 Task: Customize the duration of the meeting "Feedback Session" to 10 minutes.
Action: Mouse moved to (501, 231)
Screenshot: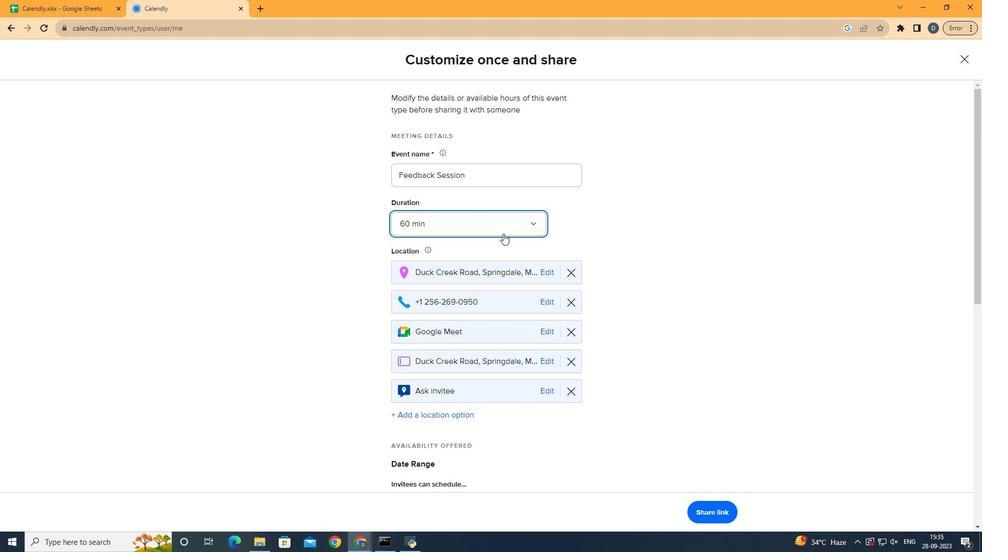 
Action: Mouse pressed left at (501, 231)
Screenshot: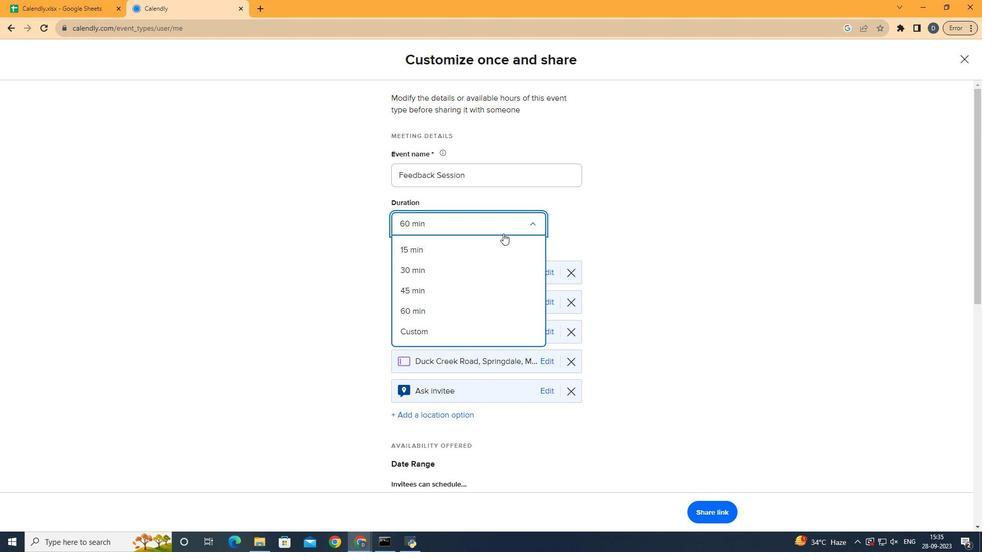 
Action: Mouse moved to (482, 324)
Screenshot: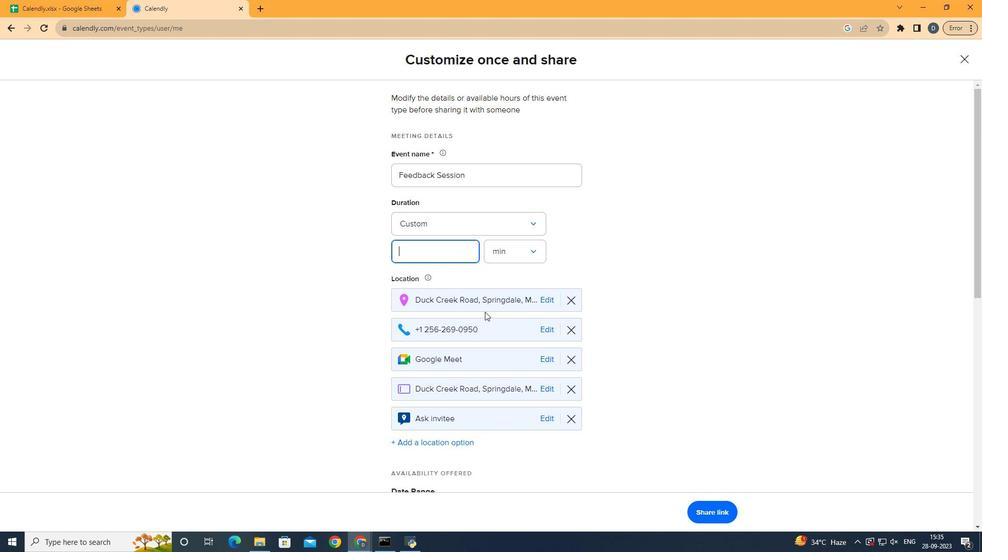 
Action: Mouse pressed left at (482, 324)
Screenshot: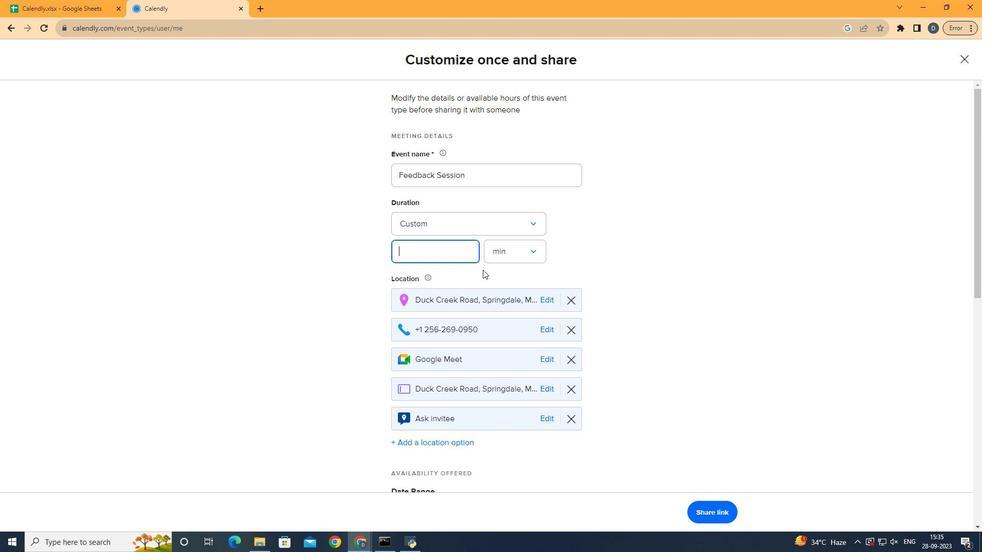 
Action: Mouse moved to (448, 250)
Screenshot: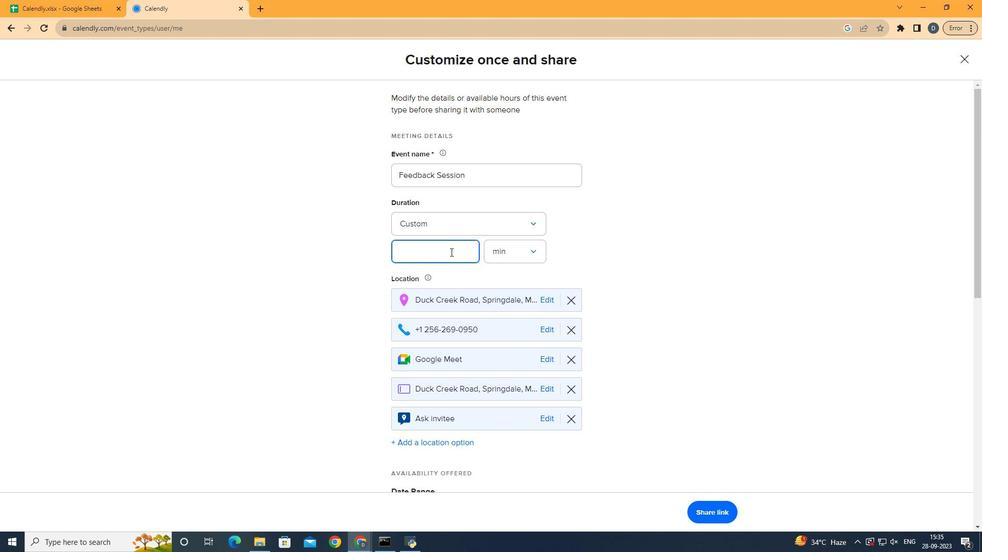 
Action: Key pressed 10
Screenshot: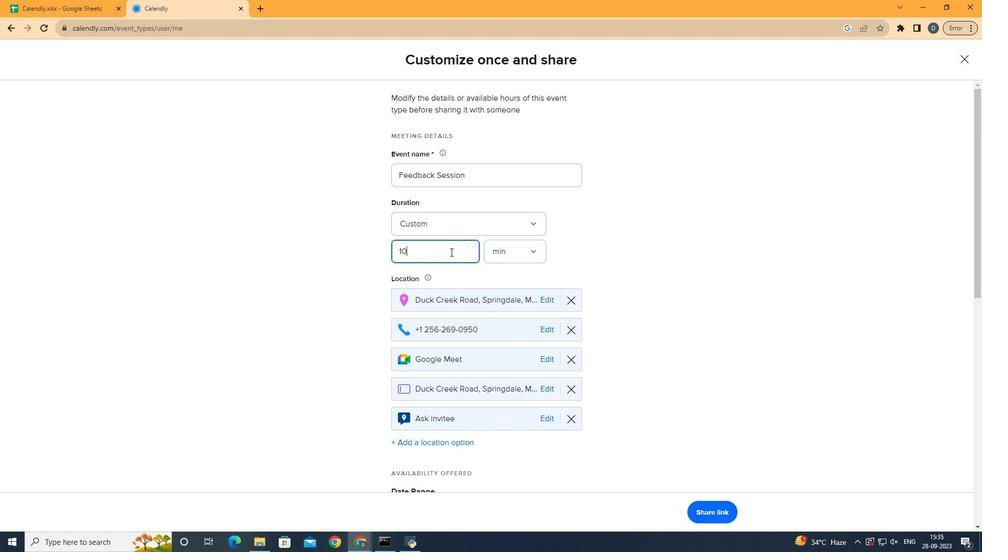 
Action: Mouse moved to (493, 256)
Screenshot: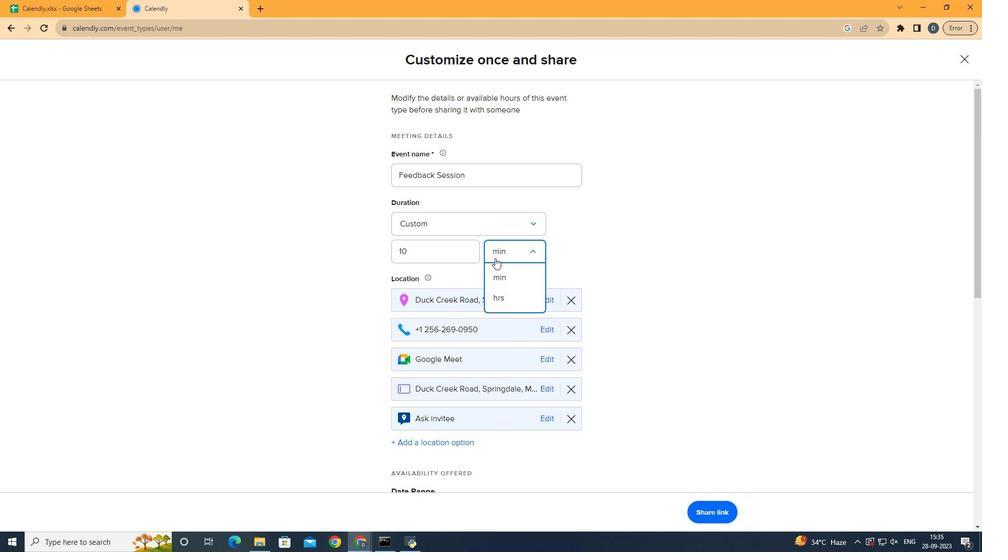 
Action: Mouse pressed left at (493, 256)
Screenshot: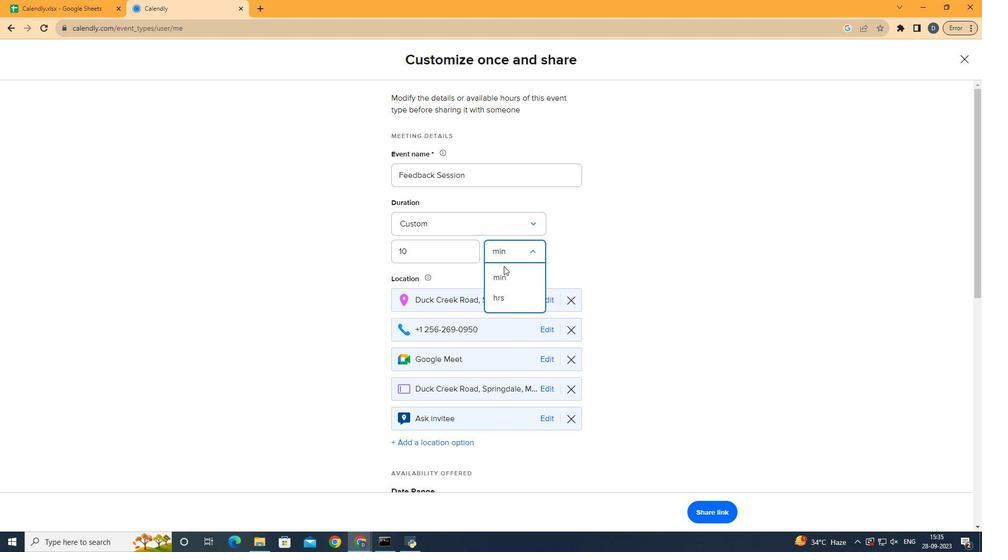 
Action: Mouse moved to (503, 273)
Screenshot: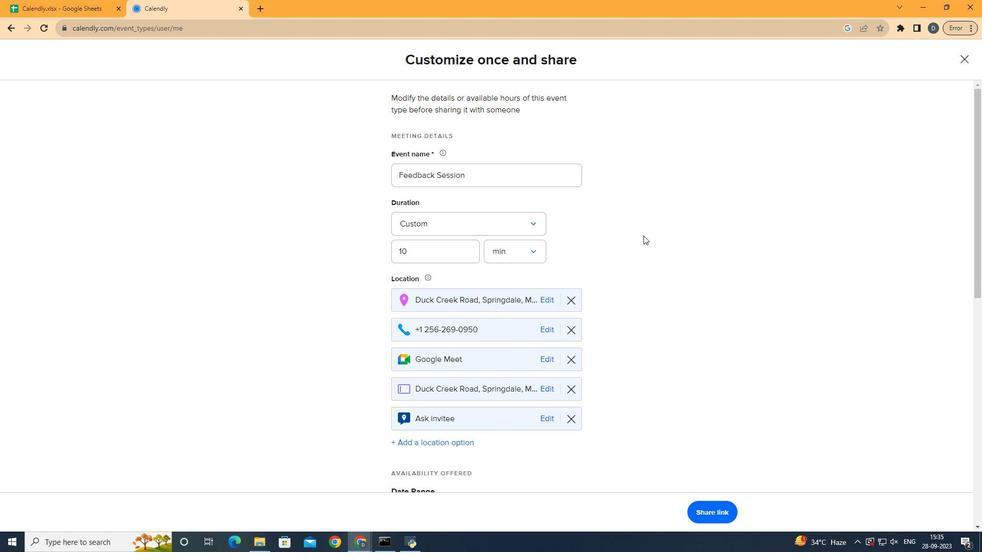 
Action: Mouse pressed left at (503, 273)
Screenshot: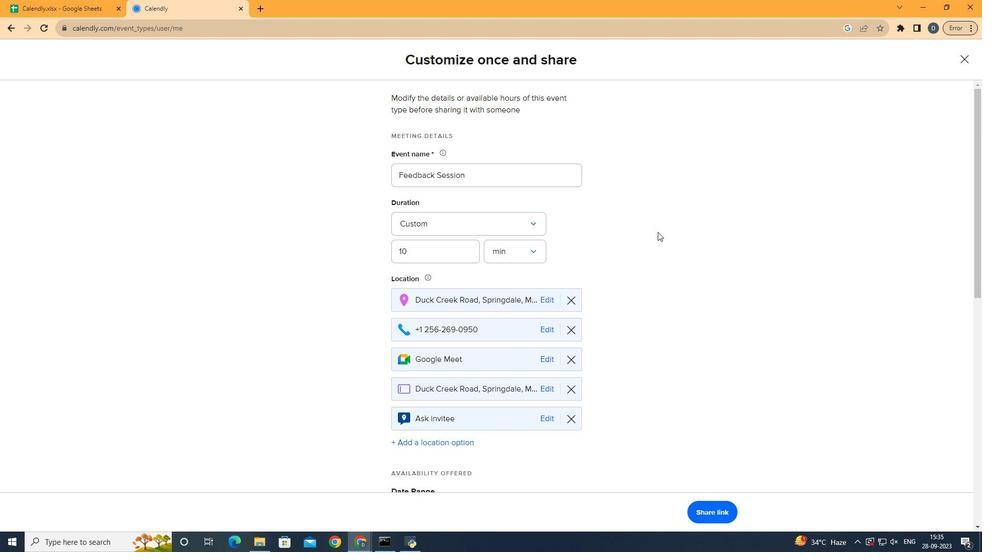 
Action: Mouse moved to (655, 230)
Screenshot: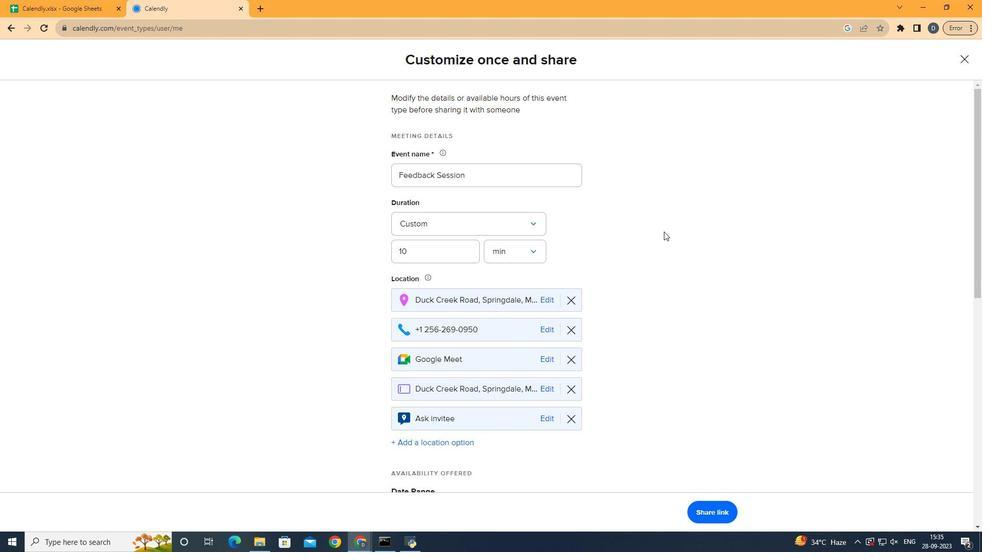 
Action: Mouse pressed left at (655, 230)
Screenshot: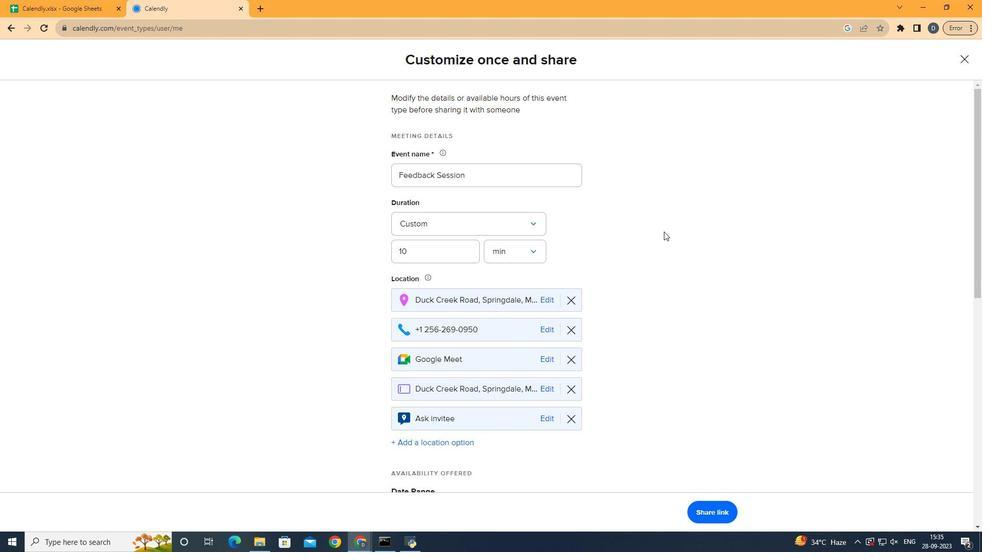 
Action: Mouse moved to (661, 229)
Screenshot: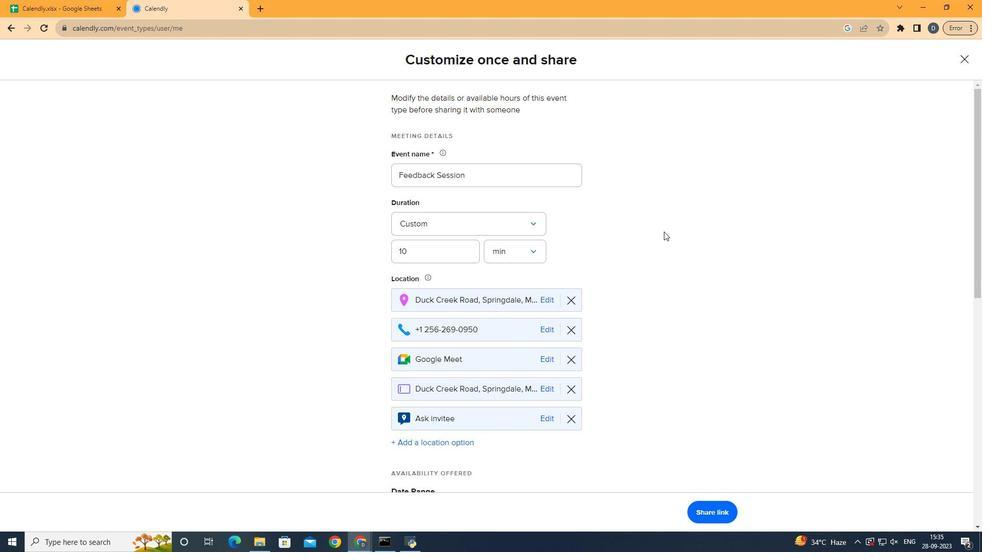 
